 Task: Select the selection in the render whitespace.
Action: Mouse moved to (59, 429)
Screenshot: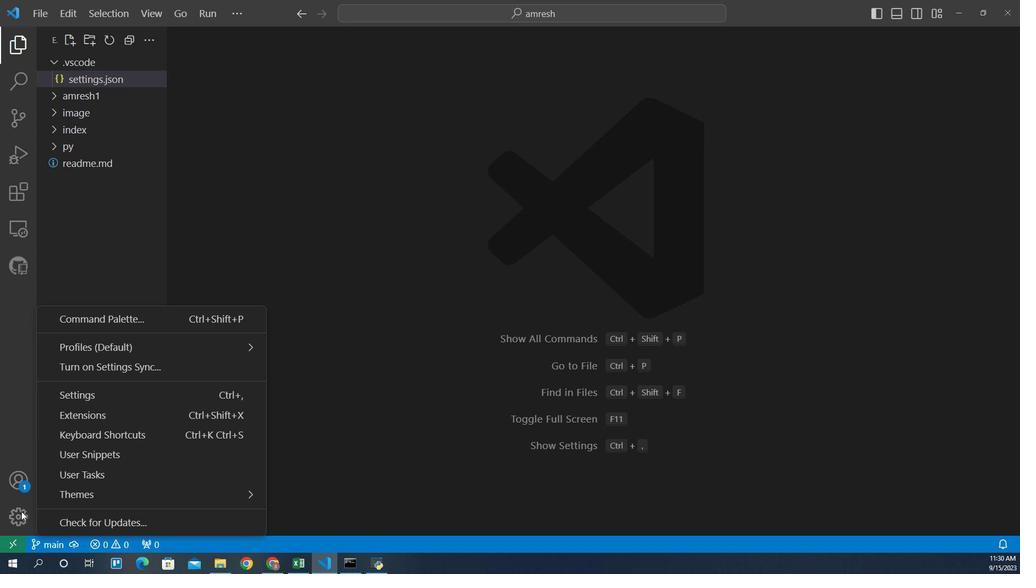 
Action: Mouse pressed left at (59, 429)
Screenshot: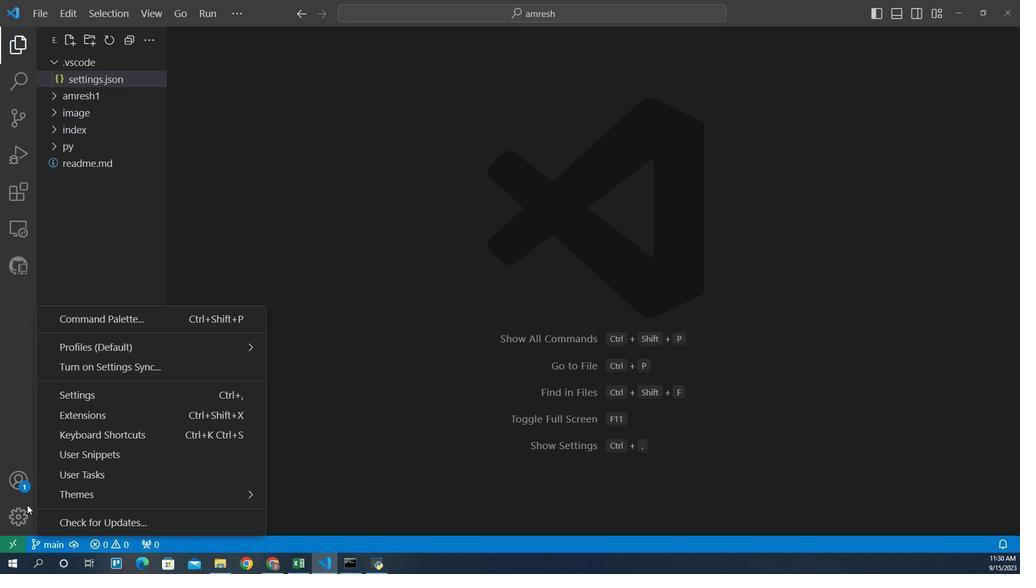 
Action: Mouse moved to (114, 372)
Screenshot: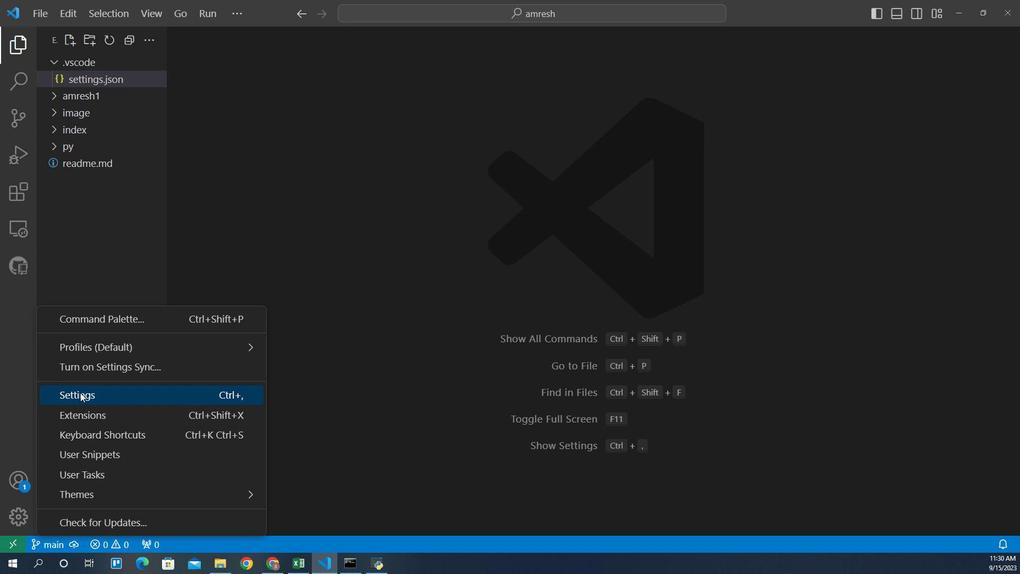 
Action: Mouse pressed left at (114, 372)
Screenshot: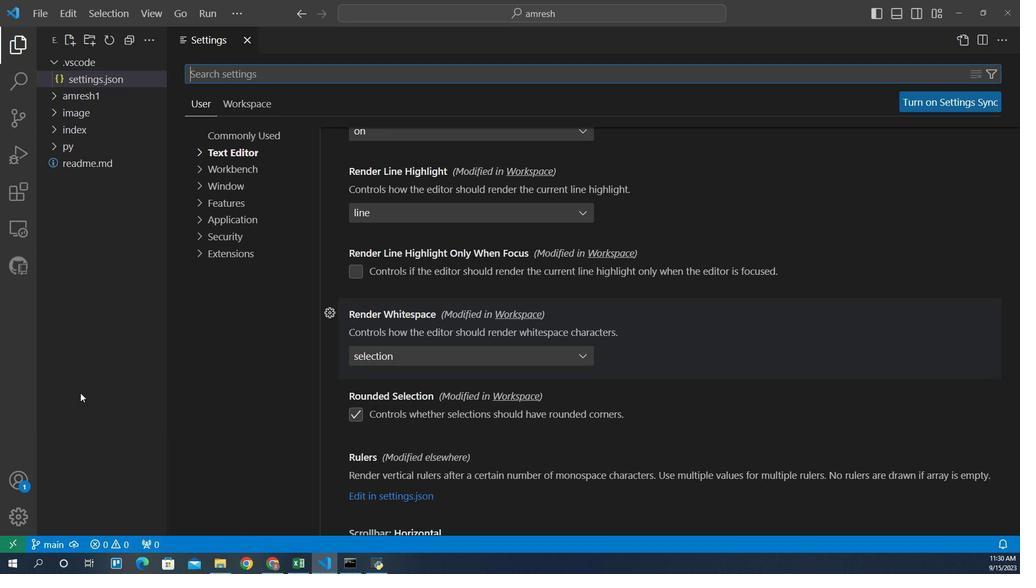 
Action: Mouse moved to (257, 236)
Screenshot: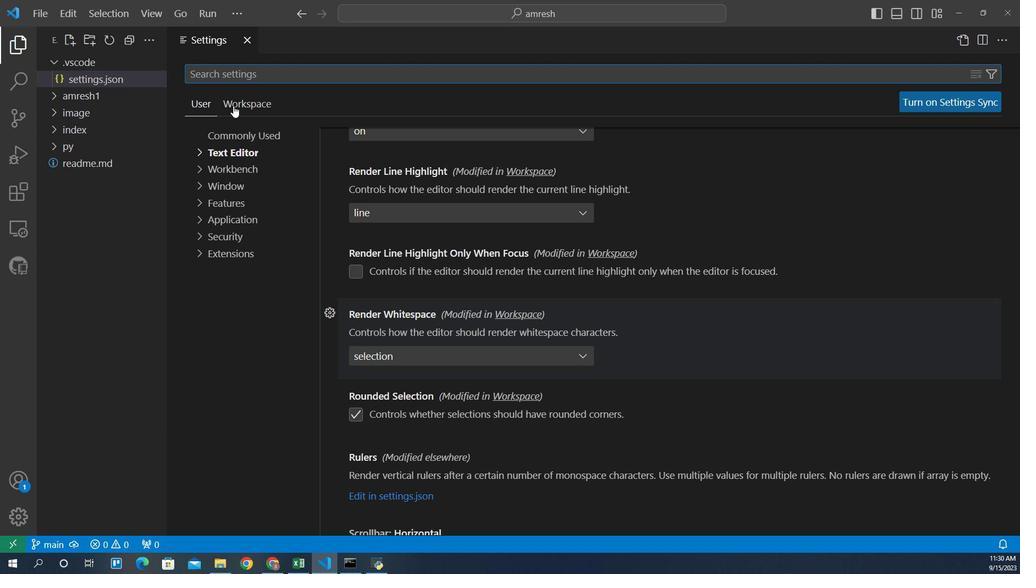 
Action: Mouse pressed left at (257, 236)
Screenshot: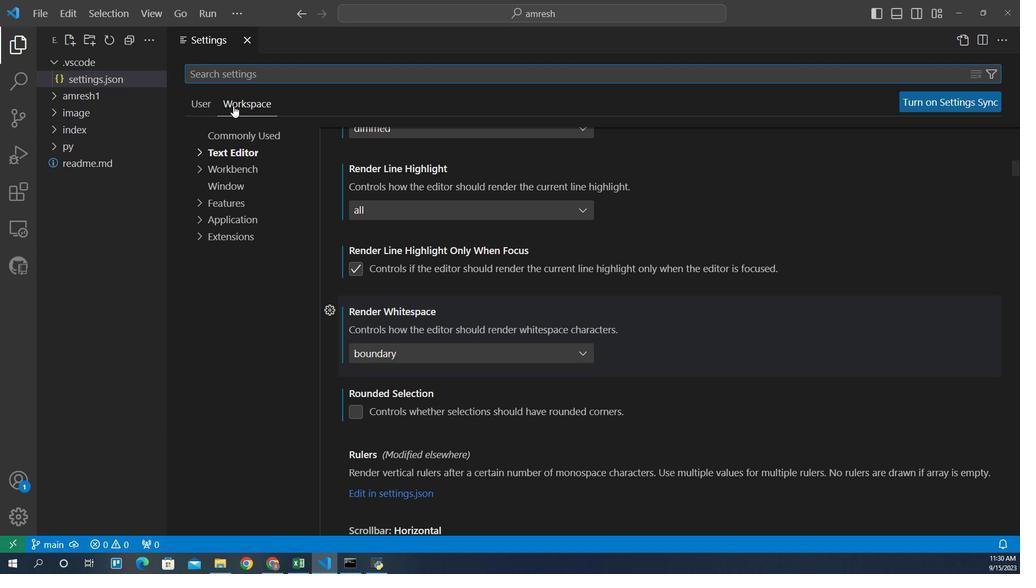 
Action: Mouse moved to (258, 256)
Screenshot: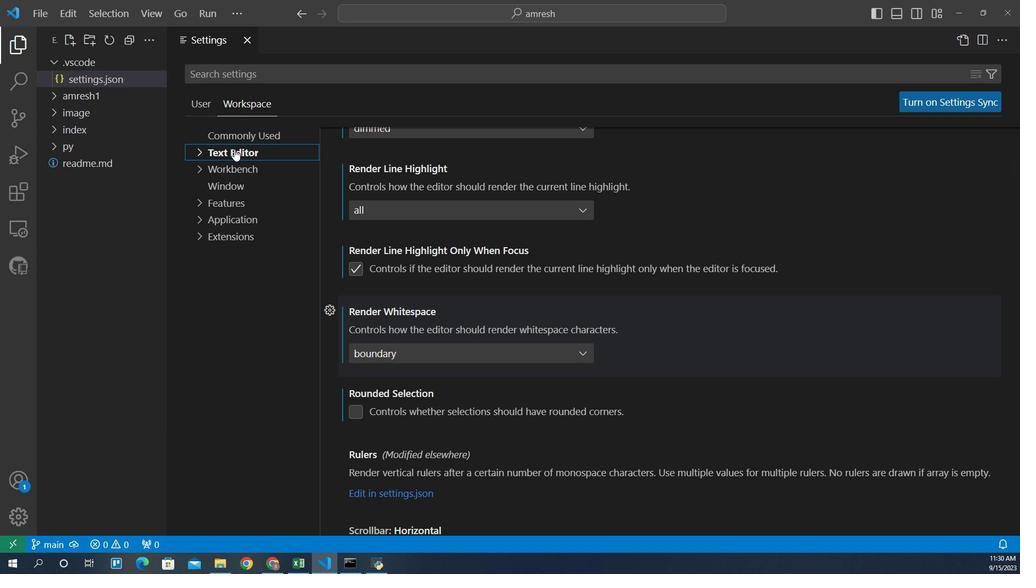 
Action: Mouse pressed left at (258, 256)
Screenshot: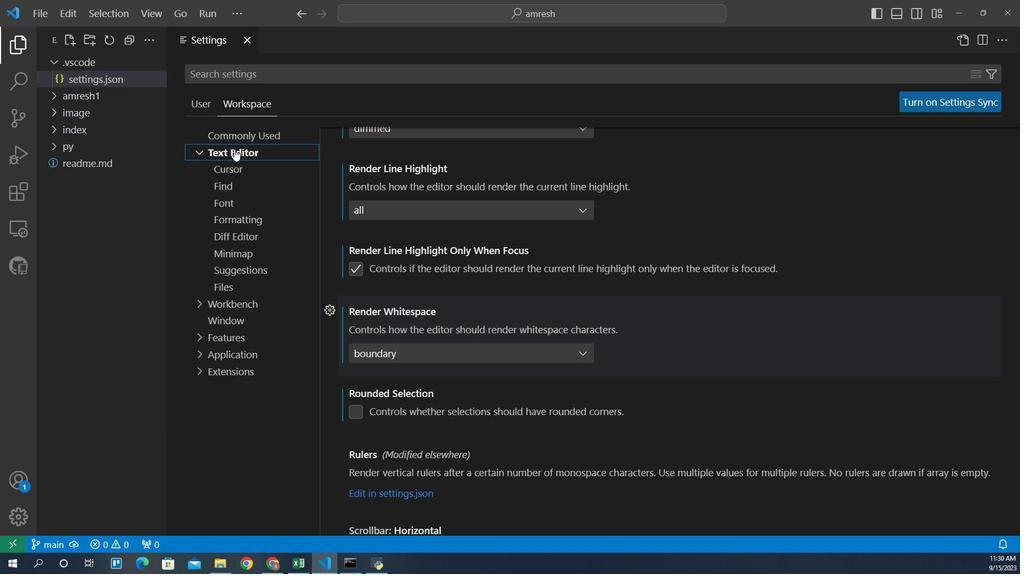 
Action: Mouse moved to (382, 353)
Screenshot: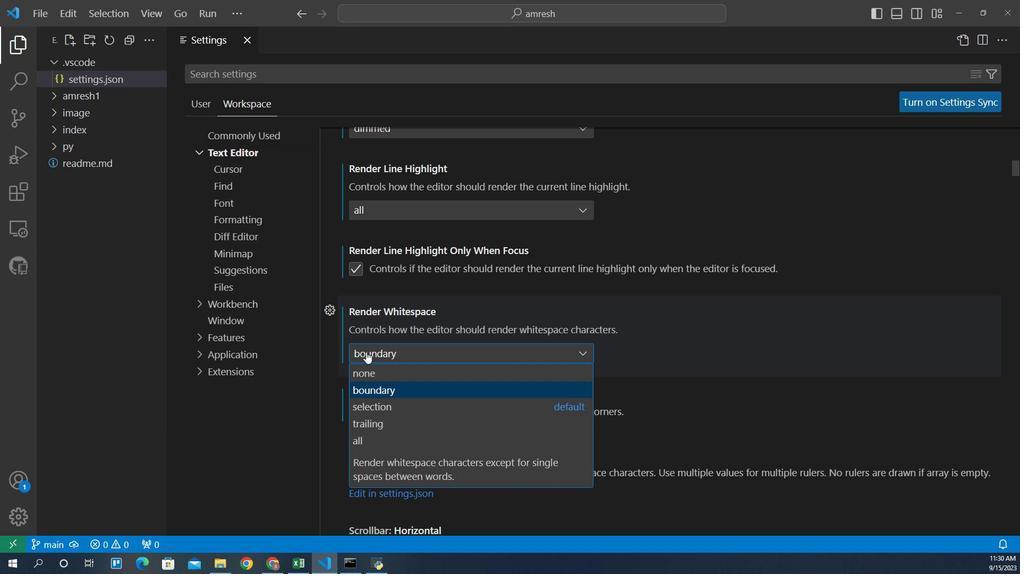 
Action: Mouse pressed left at (382, 353)
Screenshot: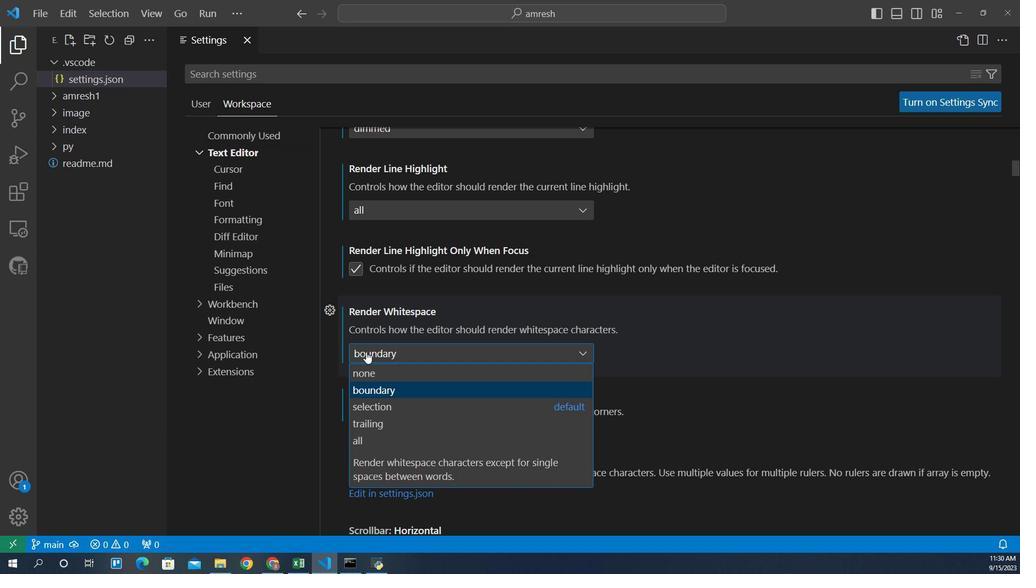 
Action: Mouse moved to (388, 377)
Screenshot: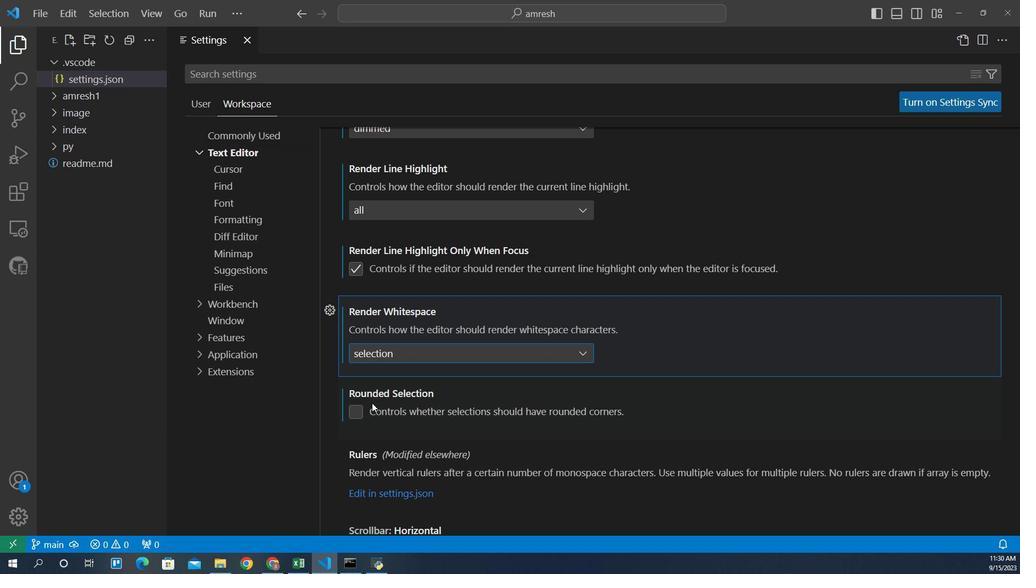 
Action: Mouse pressed left at (388, 377)
Screenshot: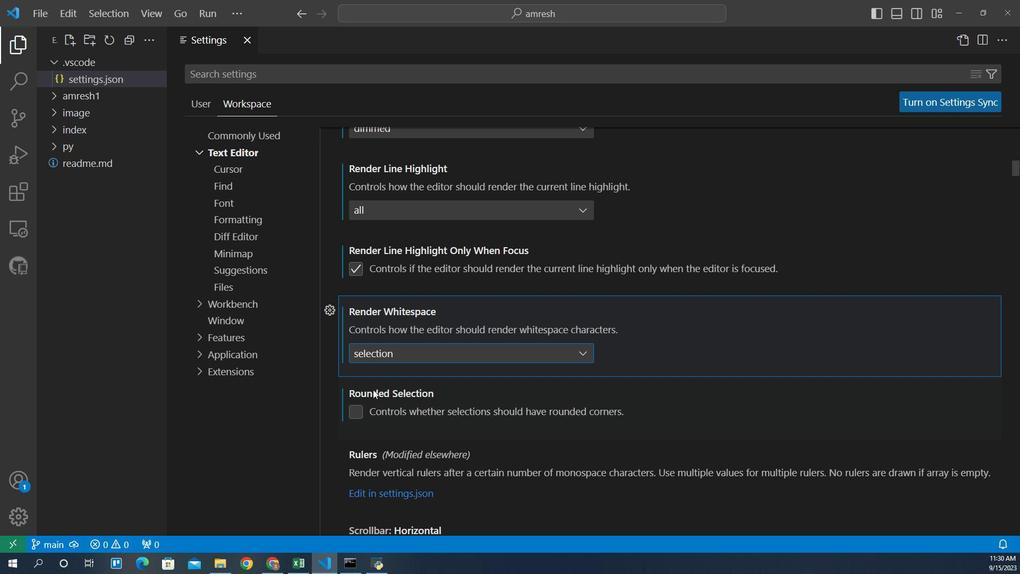 
Action: Mouse moved to (393, 362)
Screenshot: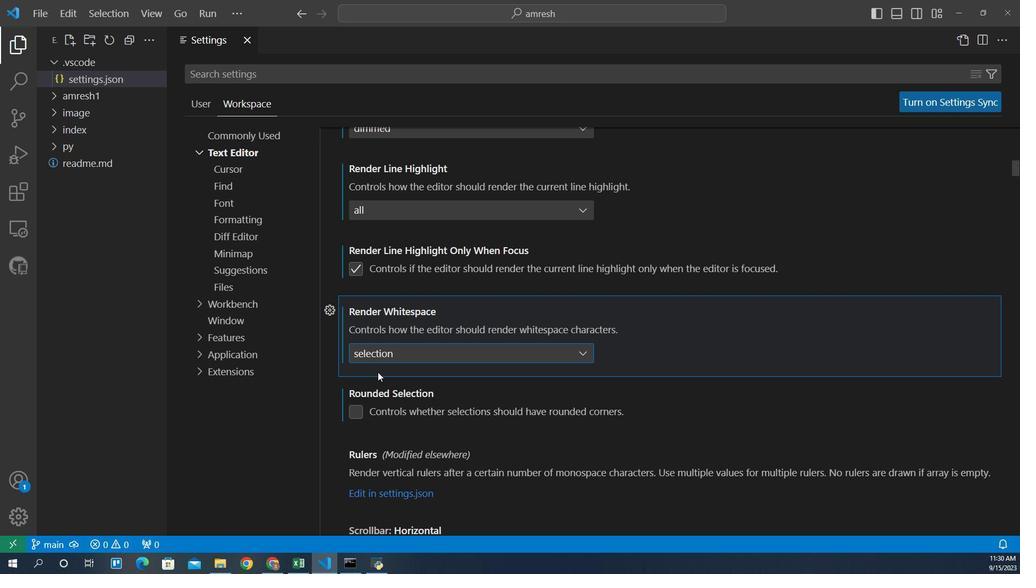 
